 Task: Share through email "Movie C.mp4" with resolution 428*241
Action: Mouse pressed left at (247, 211)
Screenshot: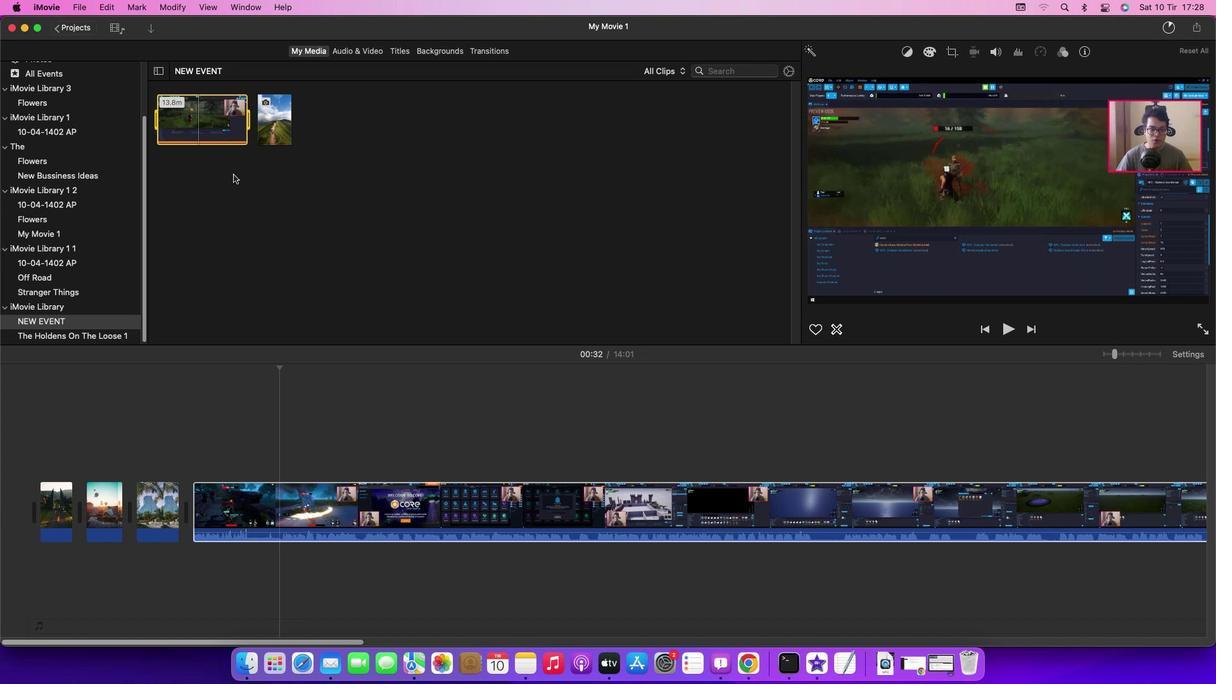 
Action: Mouse moved to (209, 123)
Screenshot: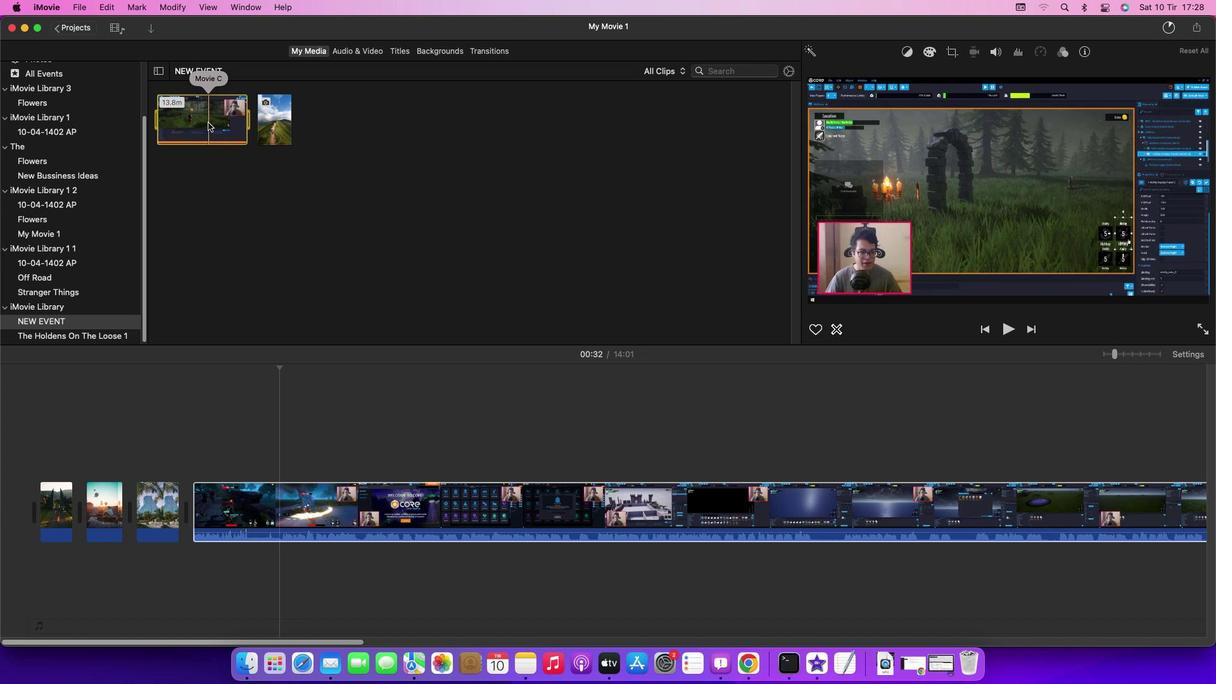
Action: Mouse pressed left at (209, 123)
Screenshot: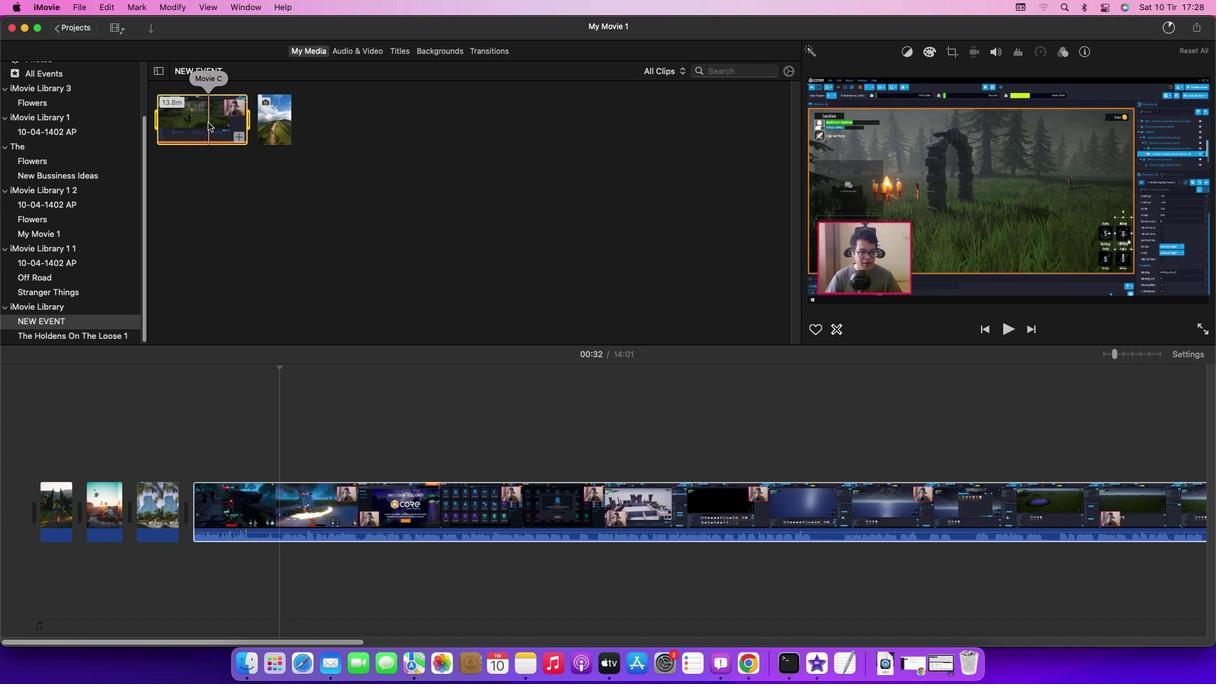 
Action: Mouse moved to (80, 9)
Screenshot: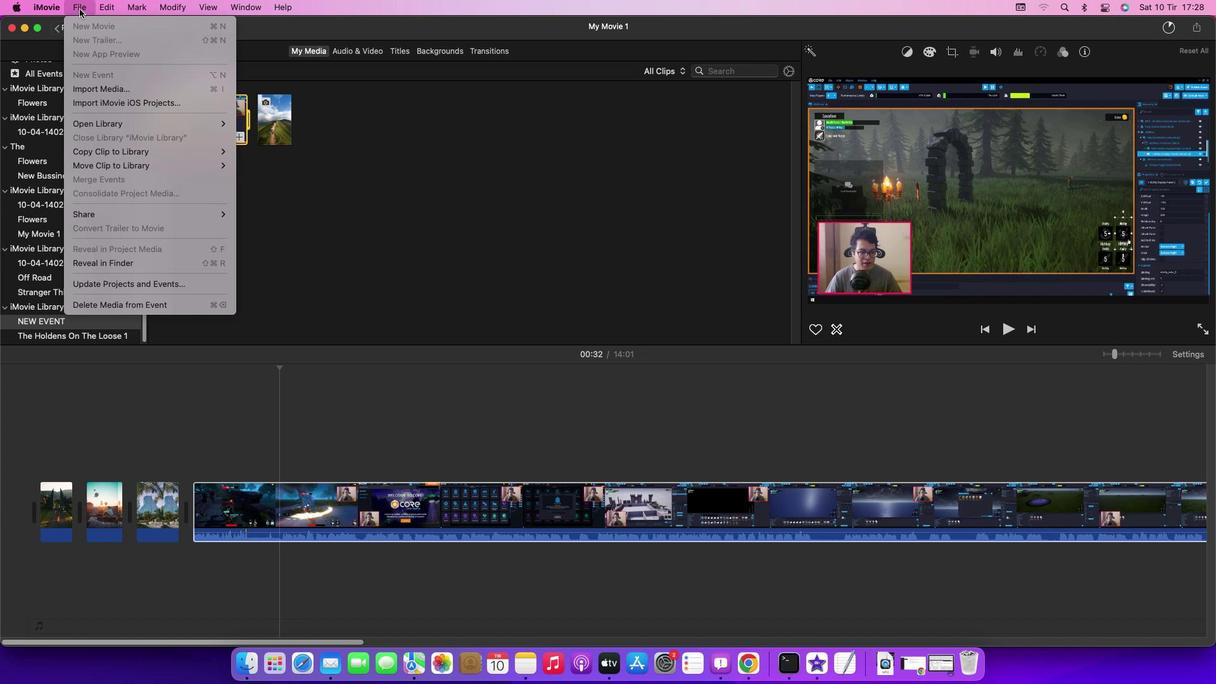 
Action: Mouse pressed left at (80, 9)
Screenshot: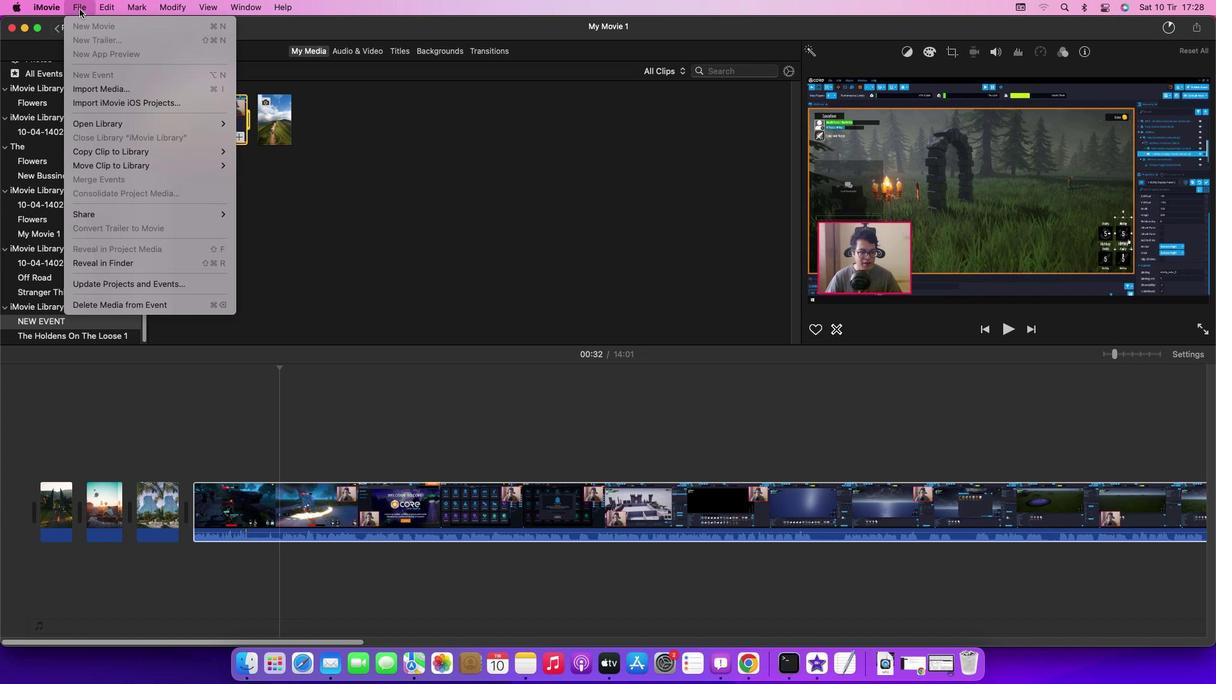 
Action: Mouse moved to (261, 217)
Screenshot: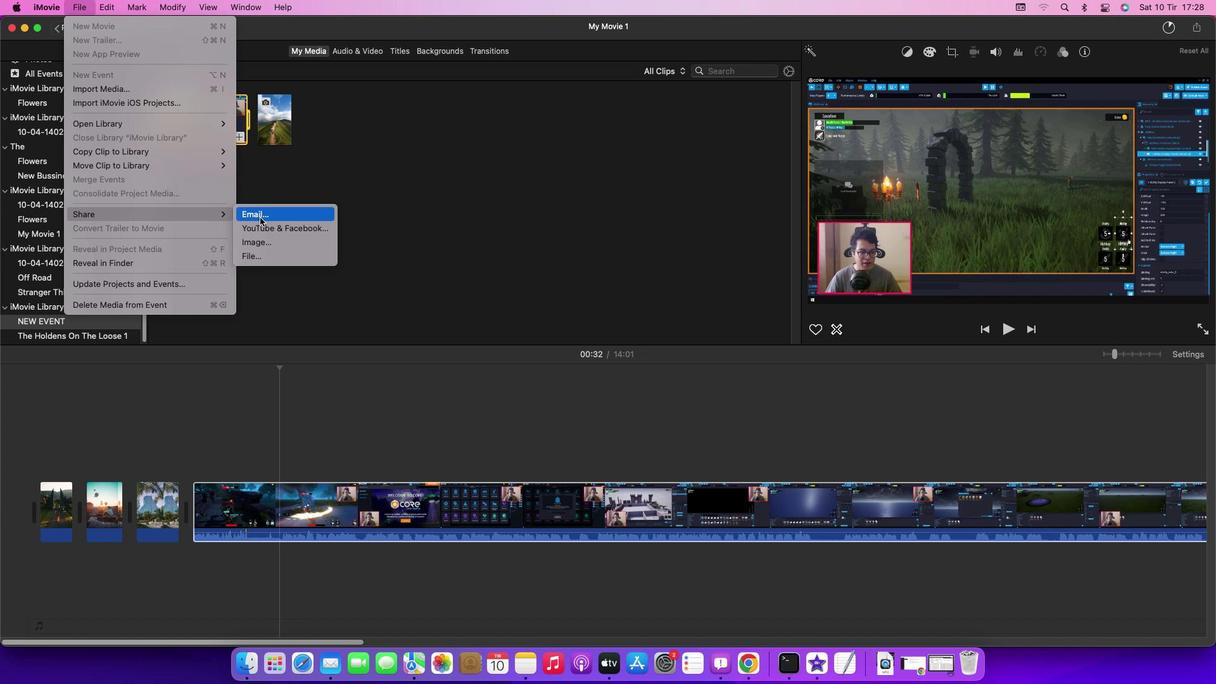 
Action: Mouse pressed left at (261, 217)
Screenshot: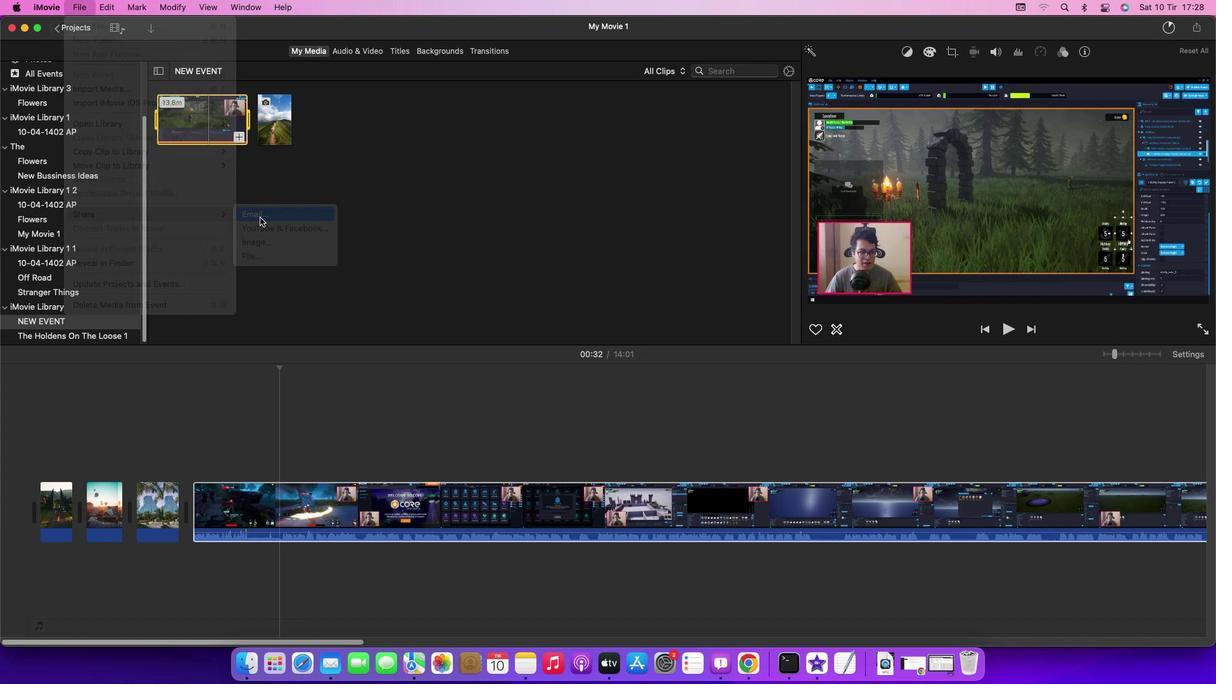 
Action: Mouse moved to (693, 195)
Screenshot: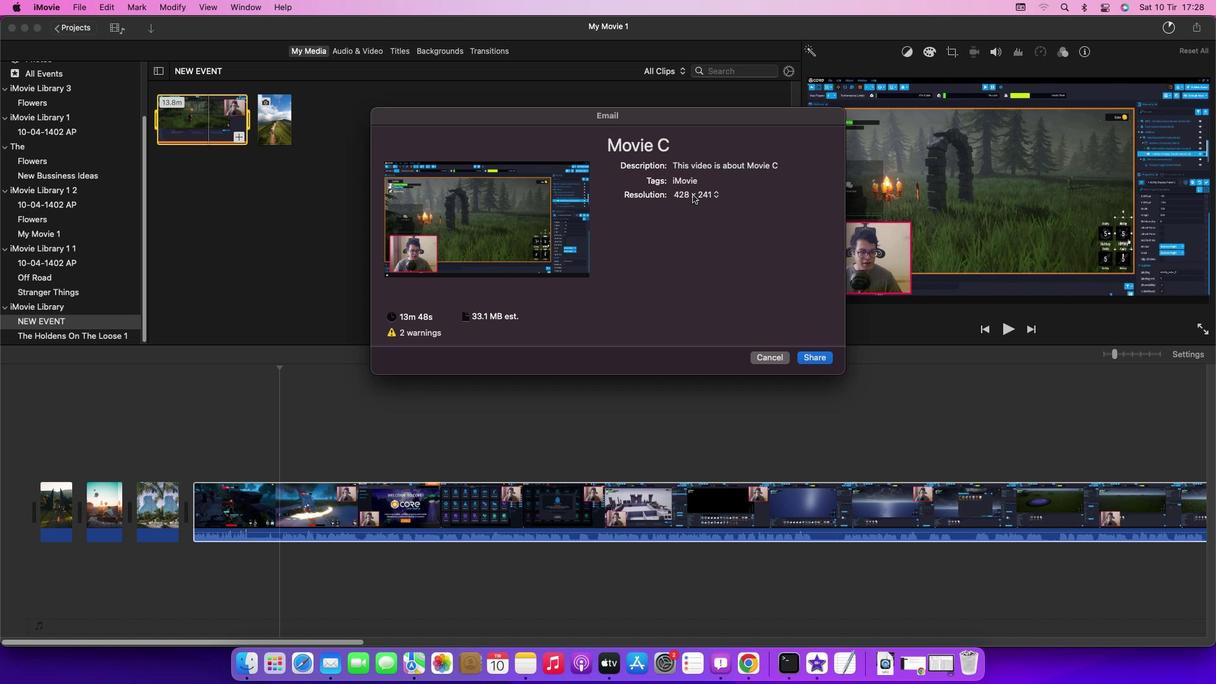 
Action: Mouse pressed left at (693, 195)
Screenshot: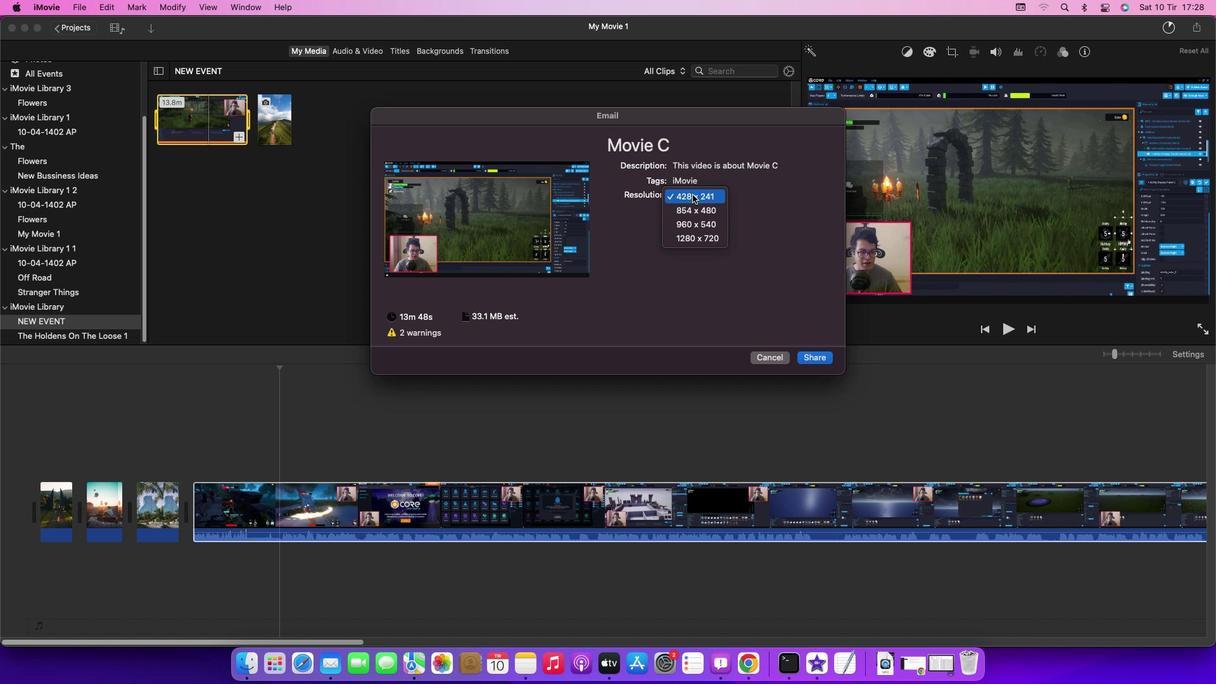
Action: Mouse moved to (701, 195)
Screenshot: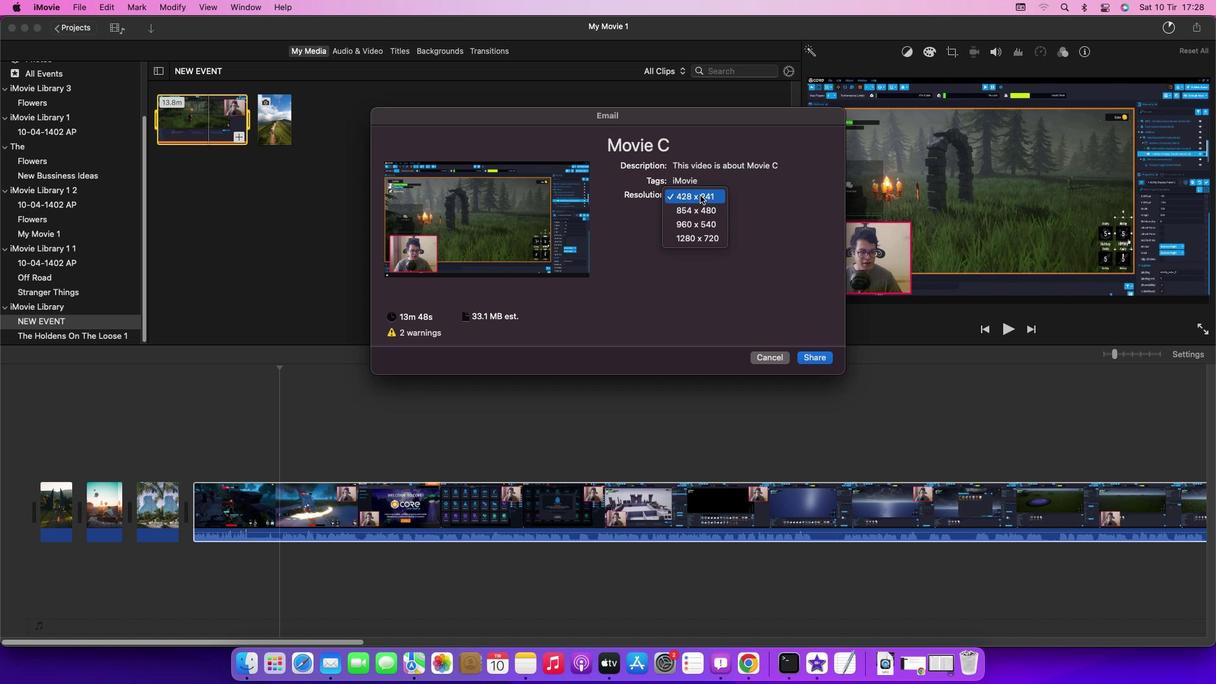 
Action: Mouse pressed left at (701, 195)
Screenshot: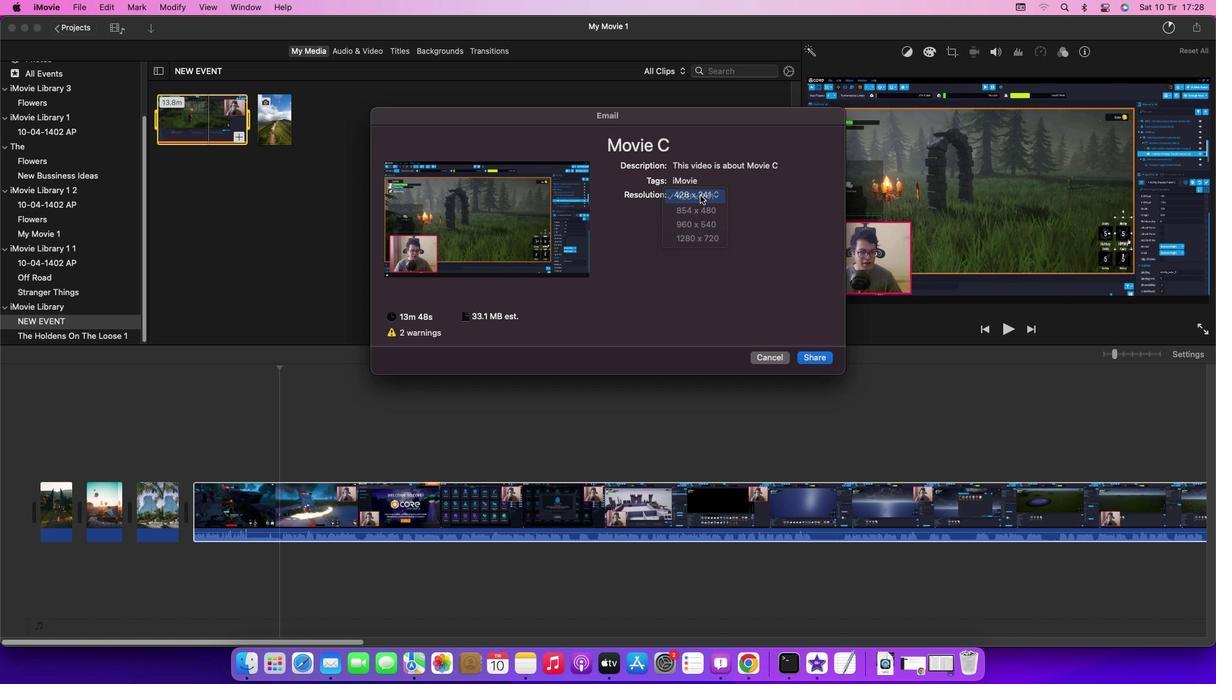 
Action: Mouse moved to (674, 299)
Screenshot: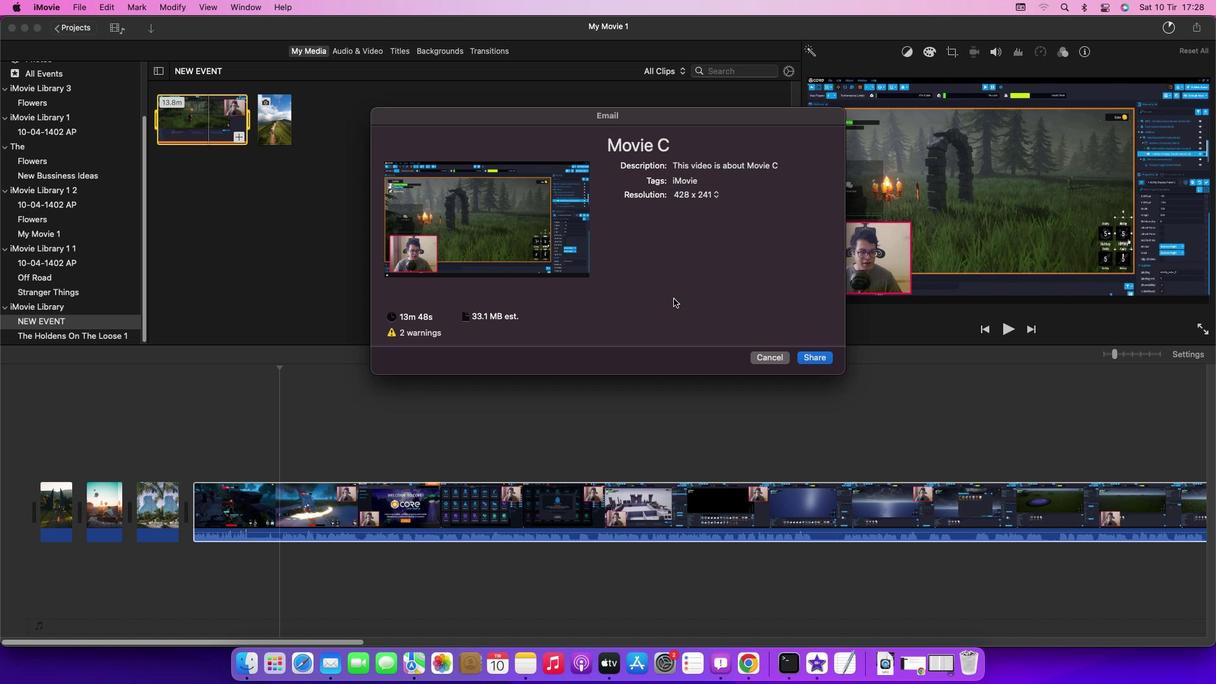 
